 Task: Create a task  Create a new online platform for peer-to-peer rental services , assign it to team member softage.1@softage.net in the project AgileImpact and update the status of the task to  At Risk , set the priority of the task to Medium
Action: Mouse moved to (75, 54)
Screenshot: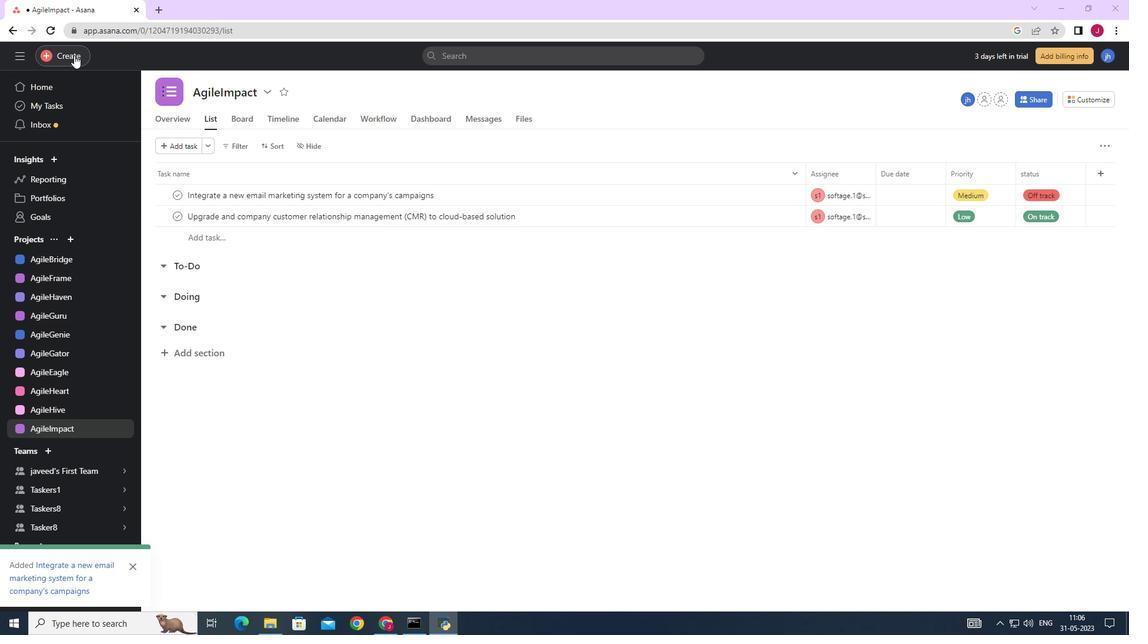 
Action: Mouse pressed left at (75, 54)
Screenshot: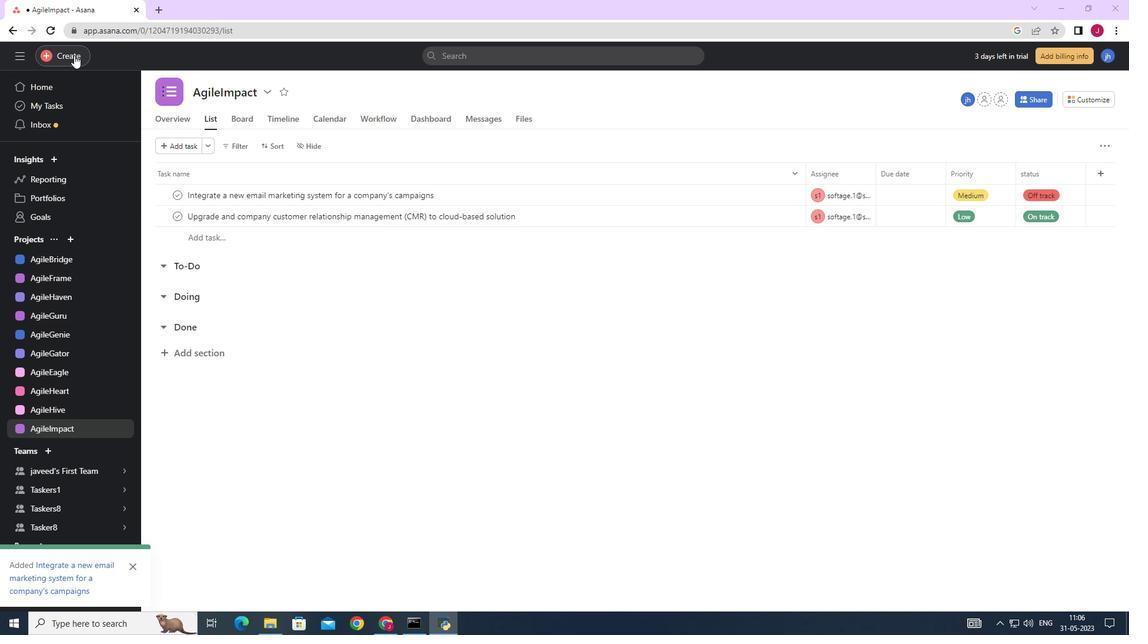 
Action: Mouse moved to (147, 60)
Screenshot: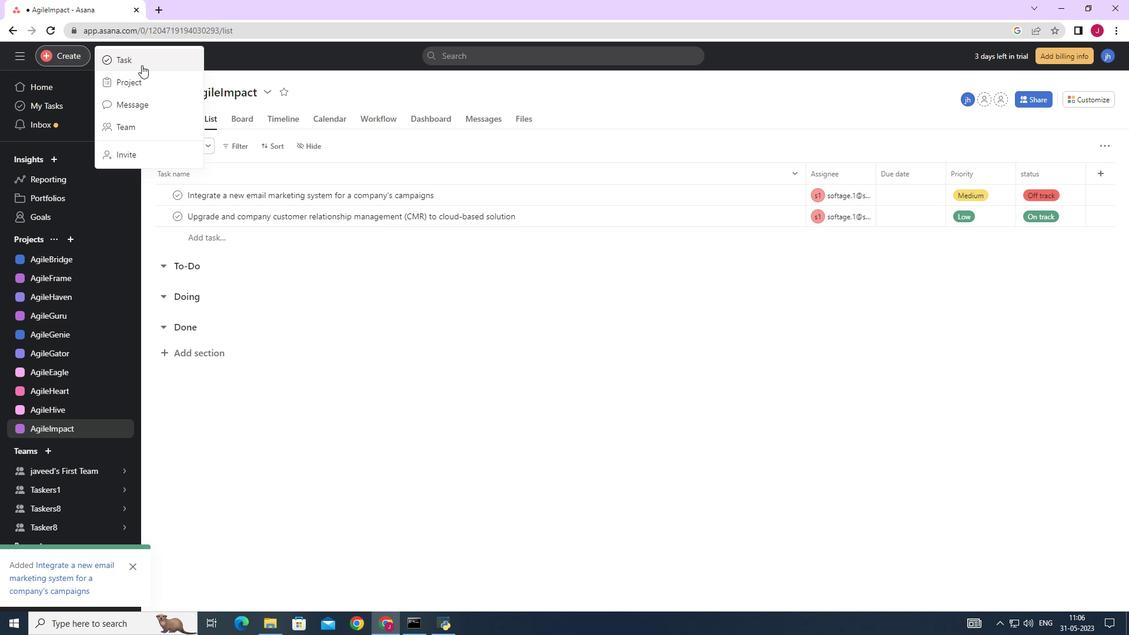 
Action: Mouse pressed left at (147, 60)
Screenshot: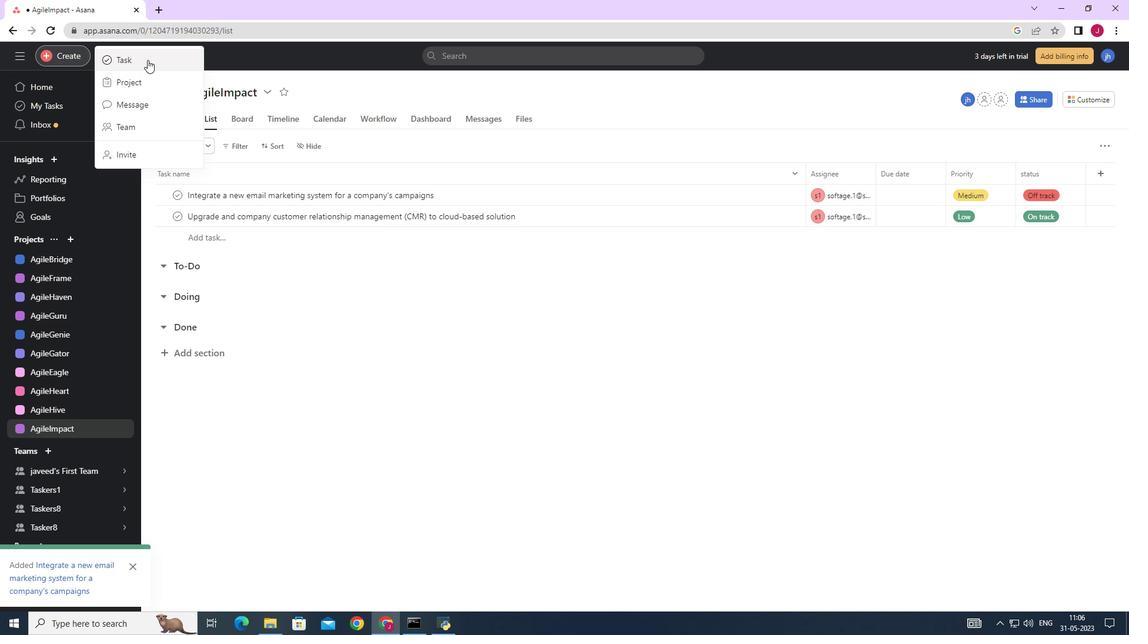 
Action: Mouse moved to (920, 392)
Screenshot: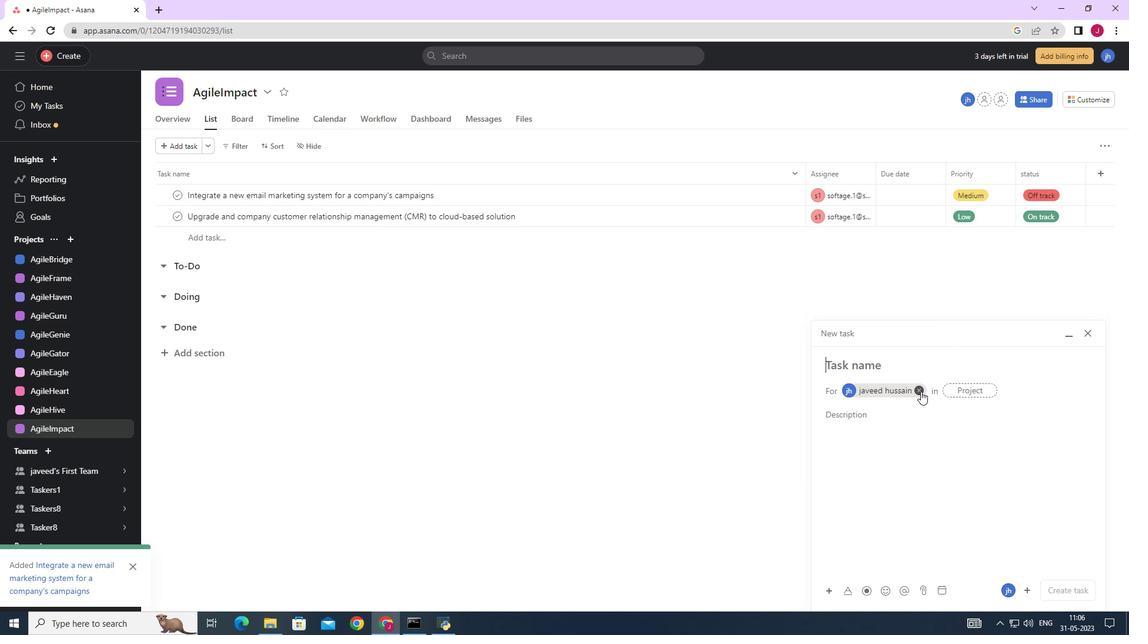 
Action: Mouse pressed left at (920, 392)
Screenshot: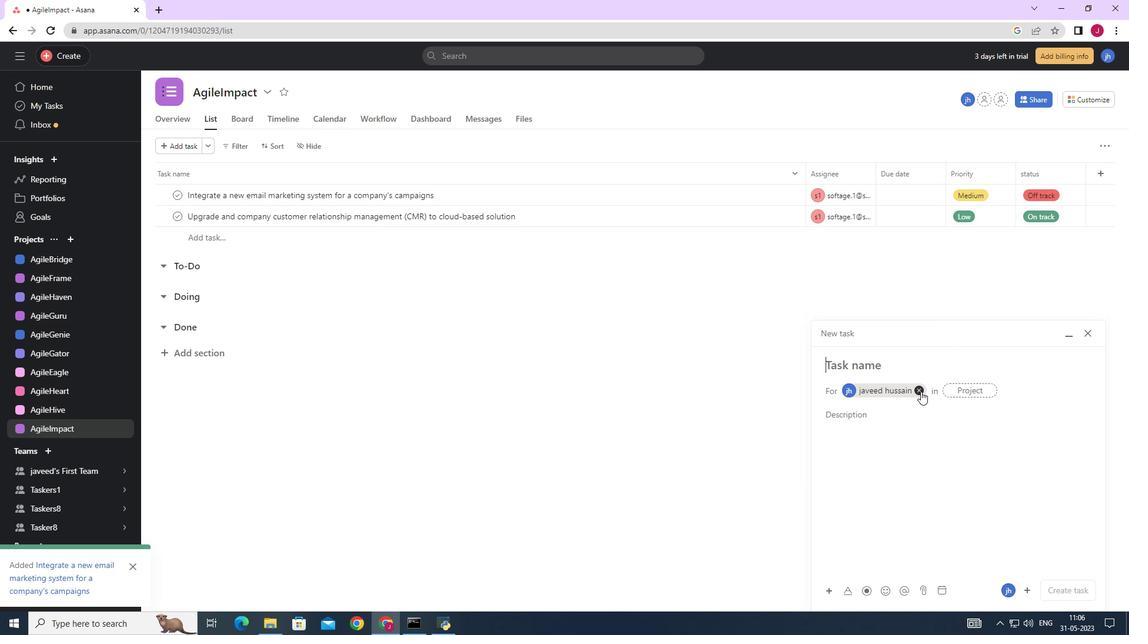 
Action: Mouse moved to (848, 360)
Screenshot: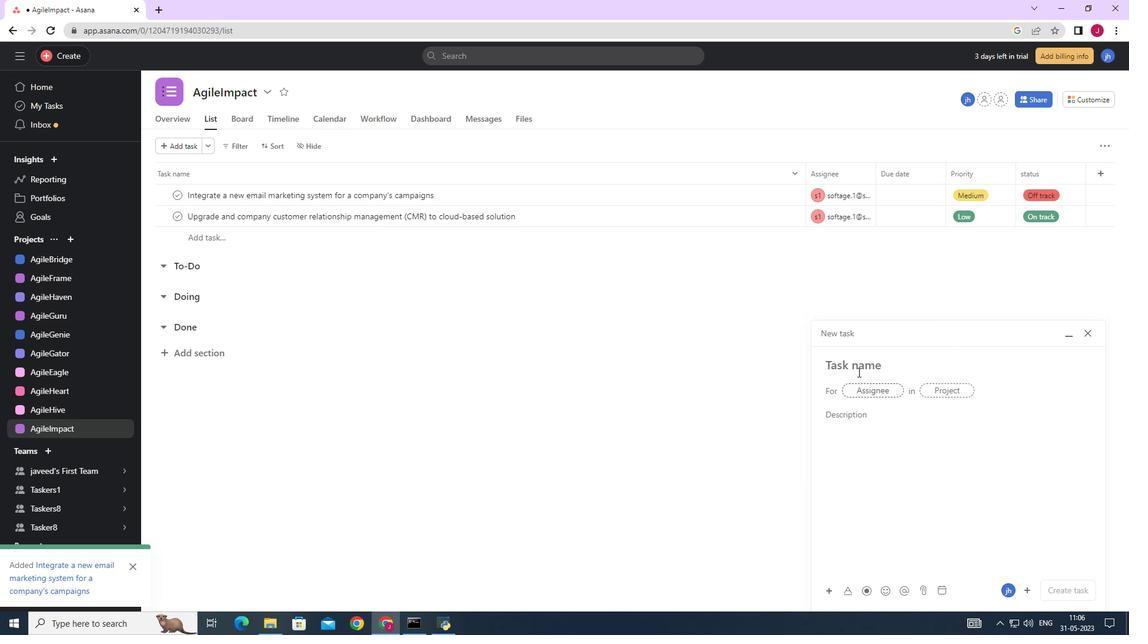 
Action: Key pressed <Key.caps_lock>C<Key.caps_lock>reate<Key.space>a<Key.space>new<Key.space>online<Key.space>platform<Key.space>for<Key.space>peer-to-peer<Key.space>rental<Key.space>services
Screenshot: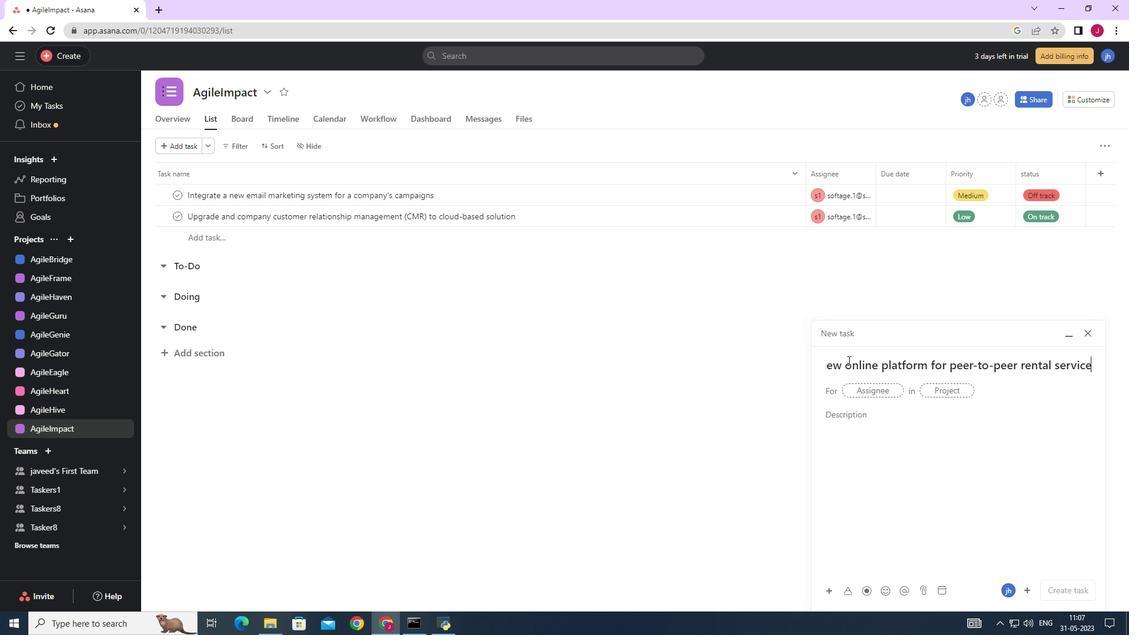 
Action: Mouse moved to (870, 393)
Screenshot: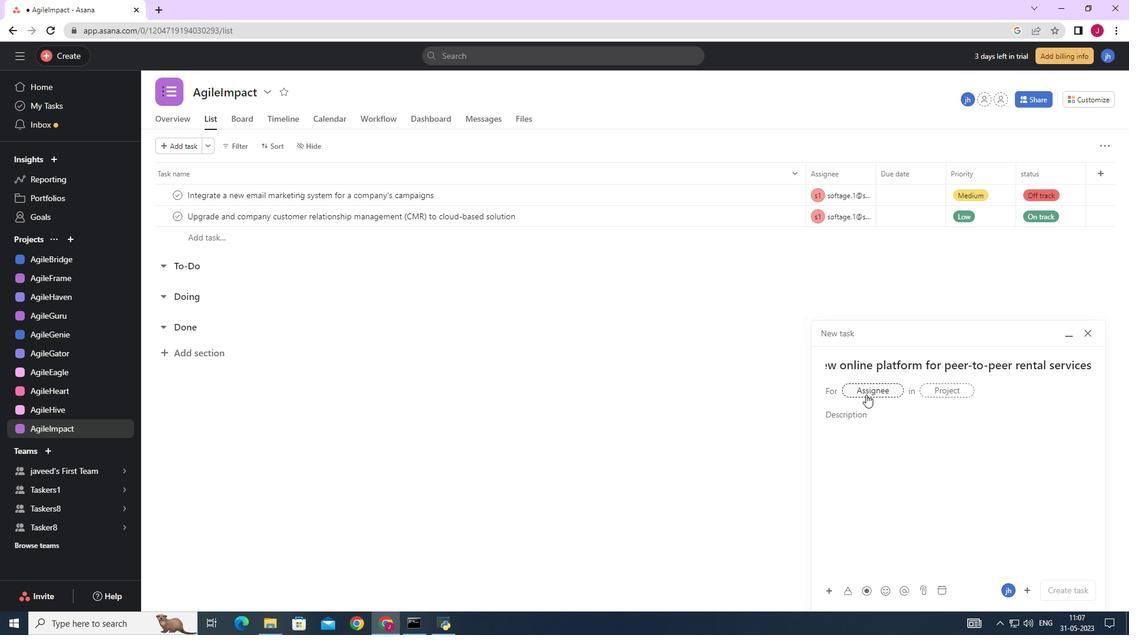 
Action: Mouse pressed left at (870, 393)
Screenshot: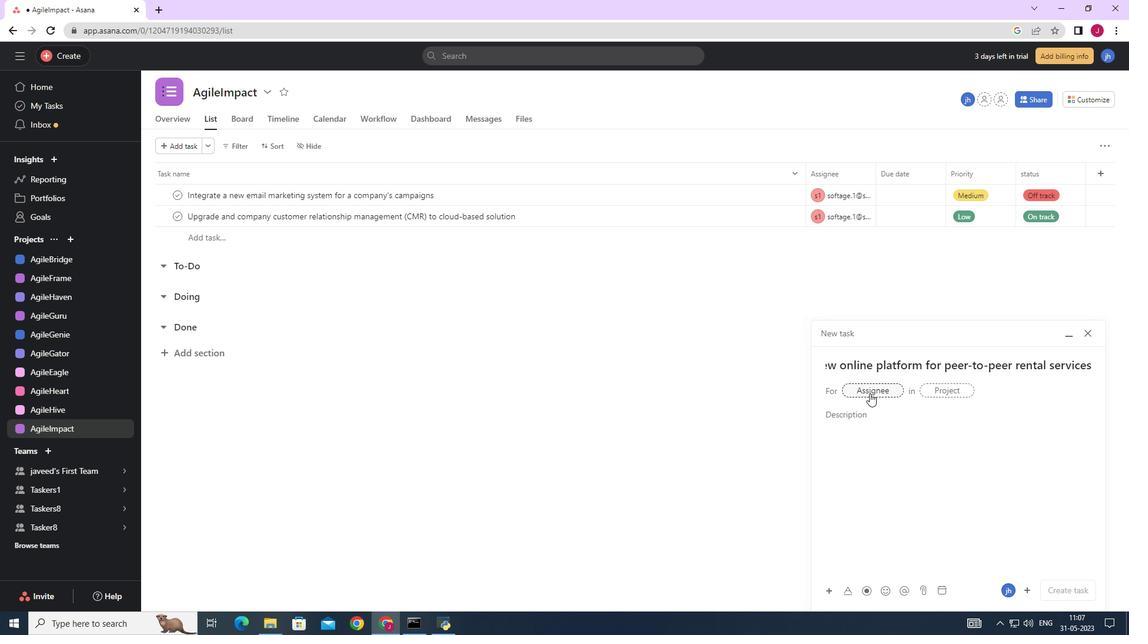 
Action: Key pressed softage.1
Screenshot: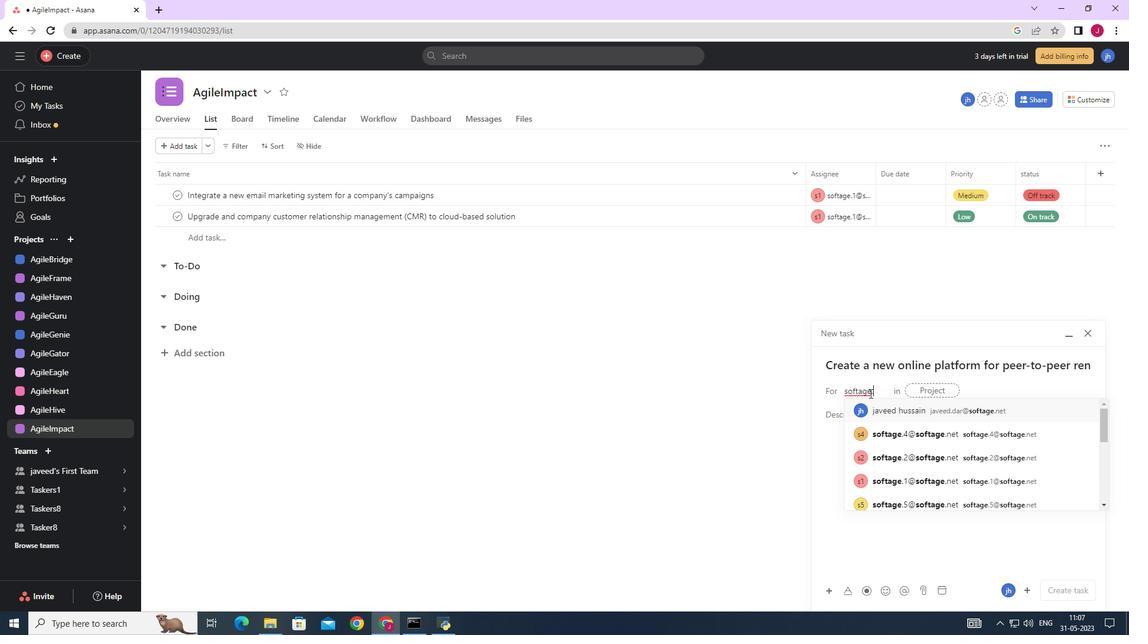 
Action: Mouse moved to (937, 408)
Screenshot: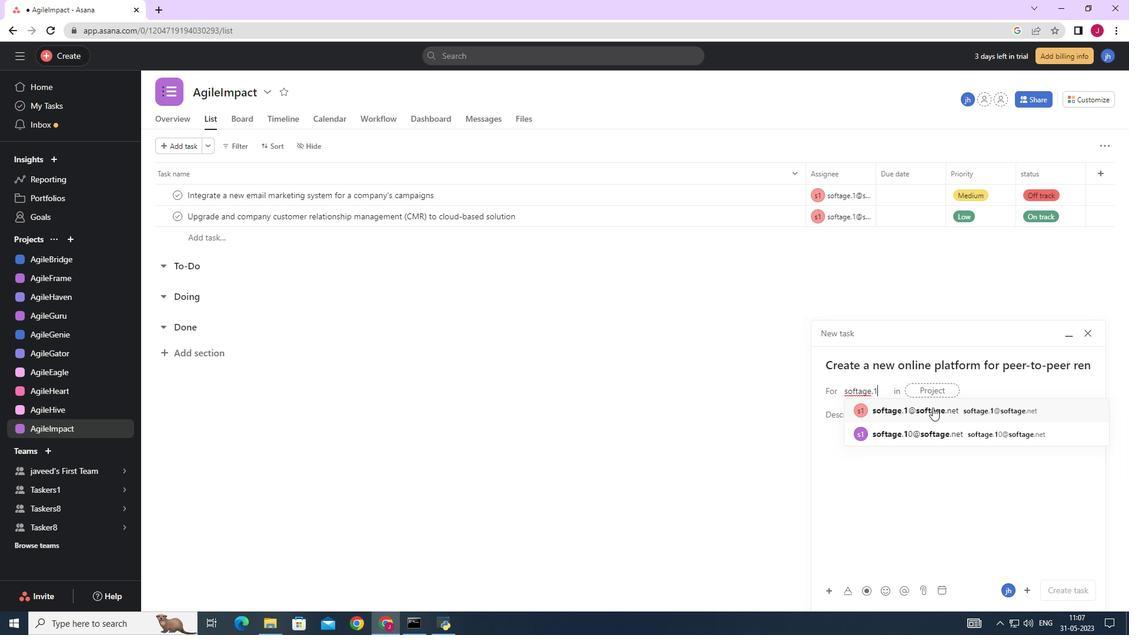 
Action: Mouse pressed left at (937, 408)
Screenshot: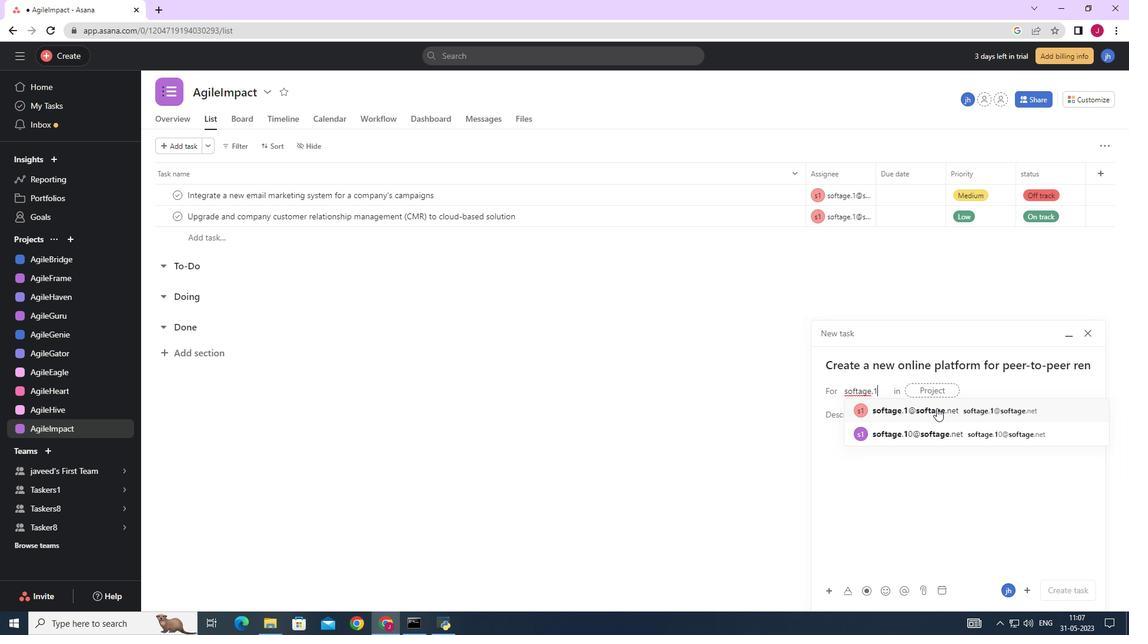 
Action: Mouse moved to (747, 411)
Screenshot: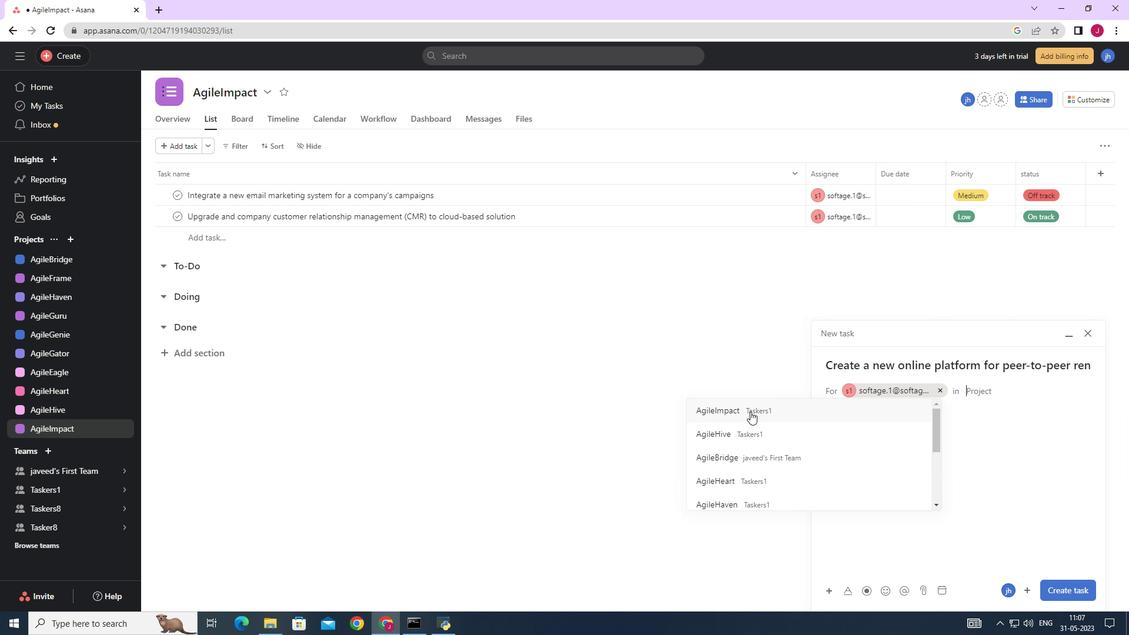 
Action: Mouse pressed left at (747, 411)
Screenshot: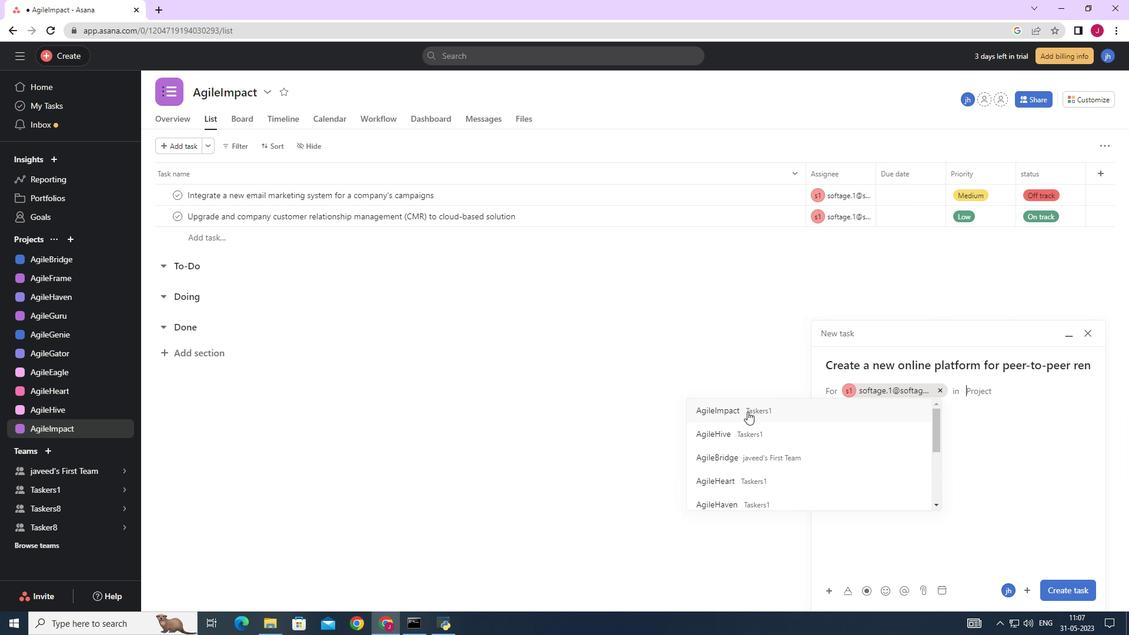 
Action: Mouse moved to (882, 417)
Screenshot: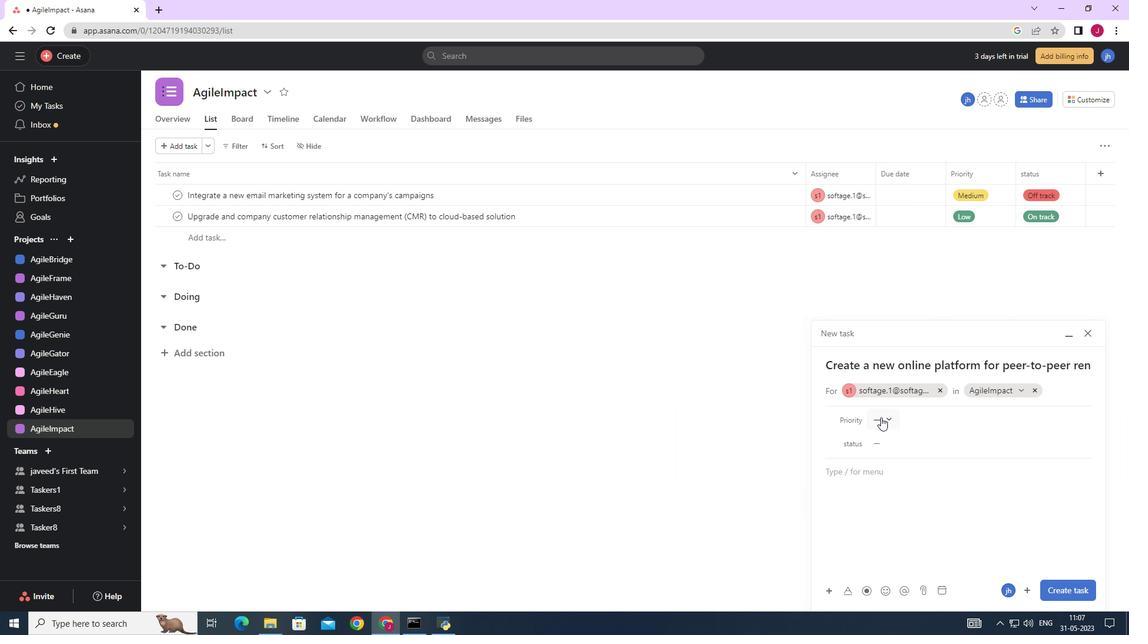 
Action: Mouse pressed left at (882, 417)
Screenshot: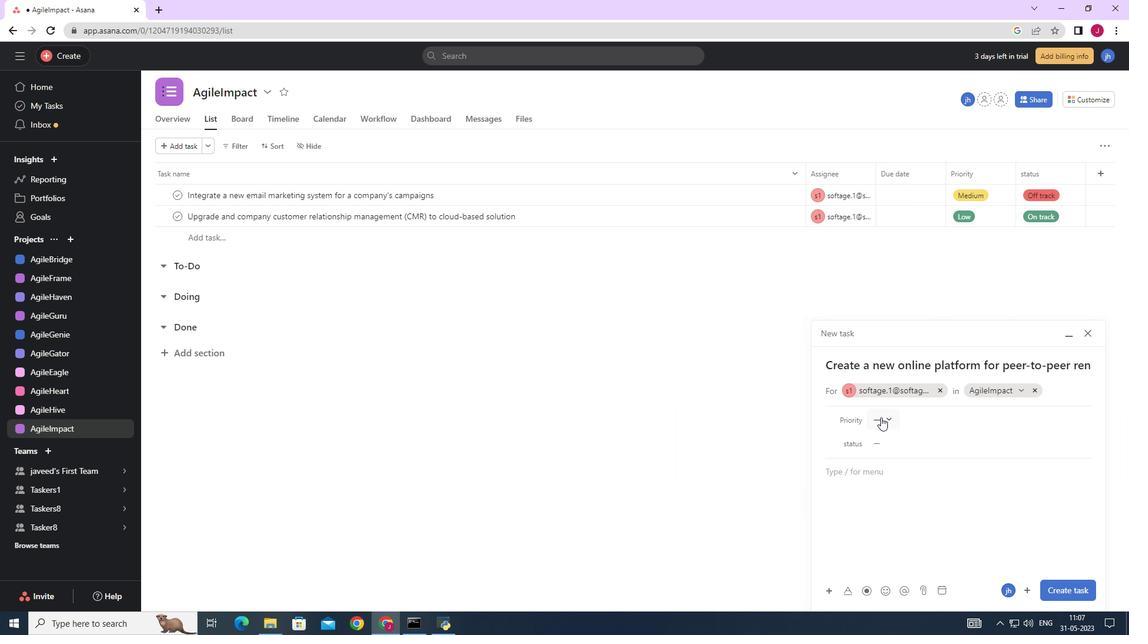 
Action: Mouse moved to (917, 481)
Screenshot: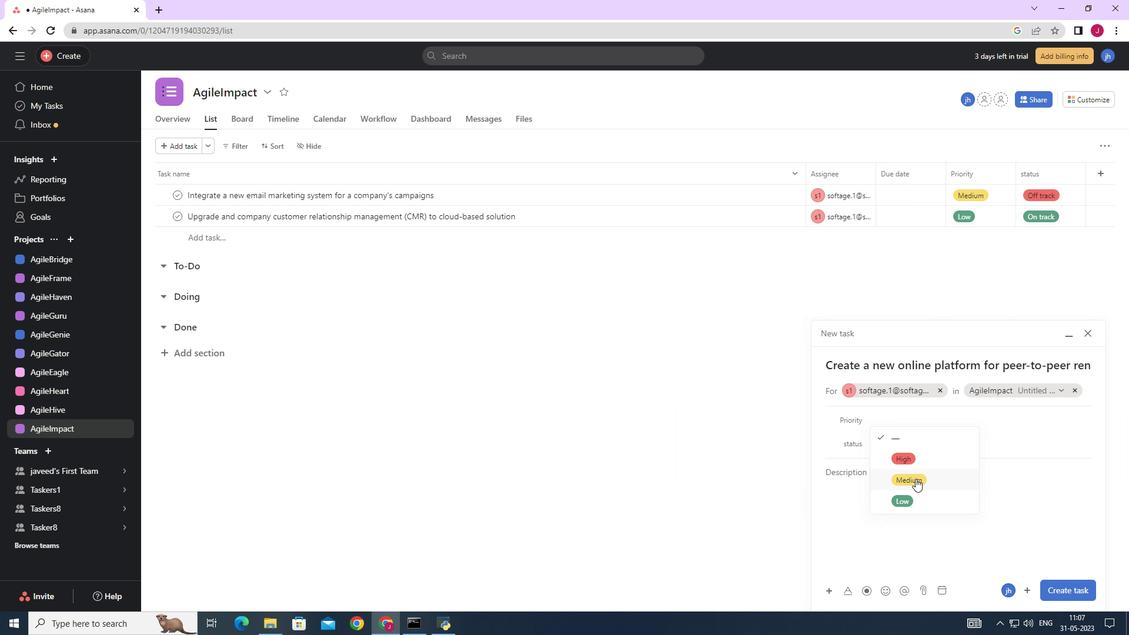 
Action: Mouse pressed left at (917, 481)
Screenshot: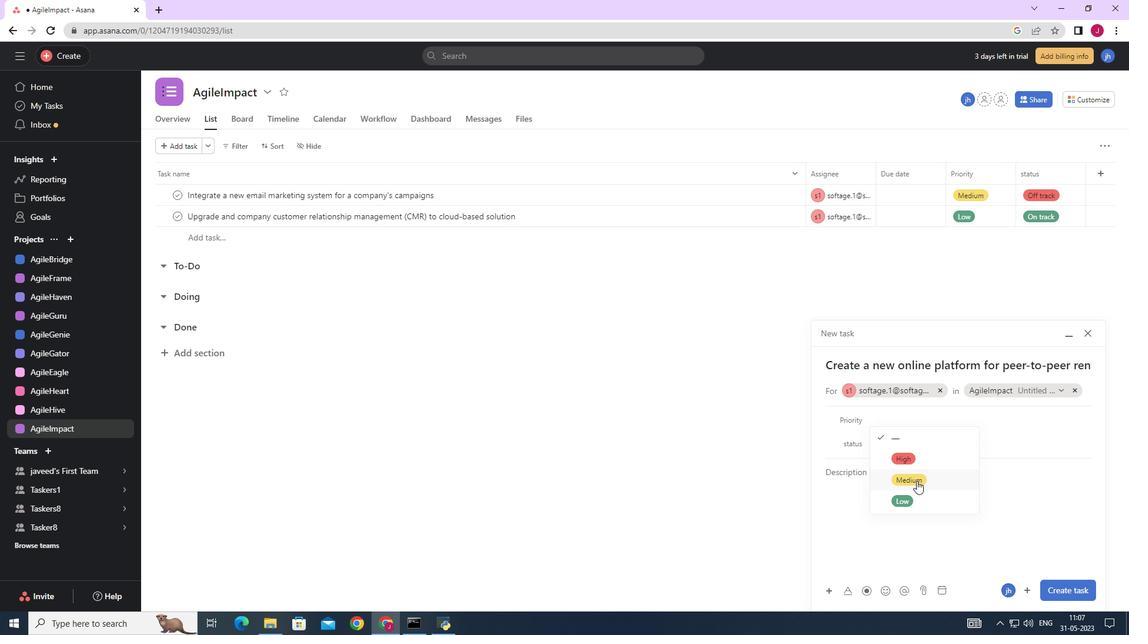 
Action: Mouse moved to (895, 443)
Screenshot: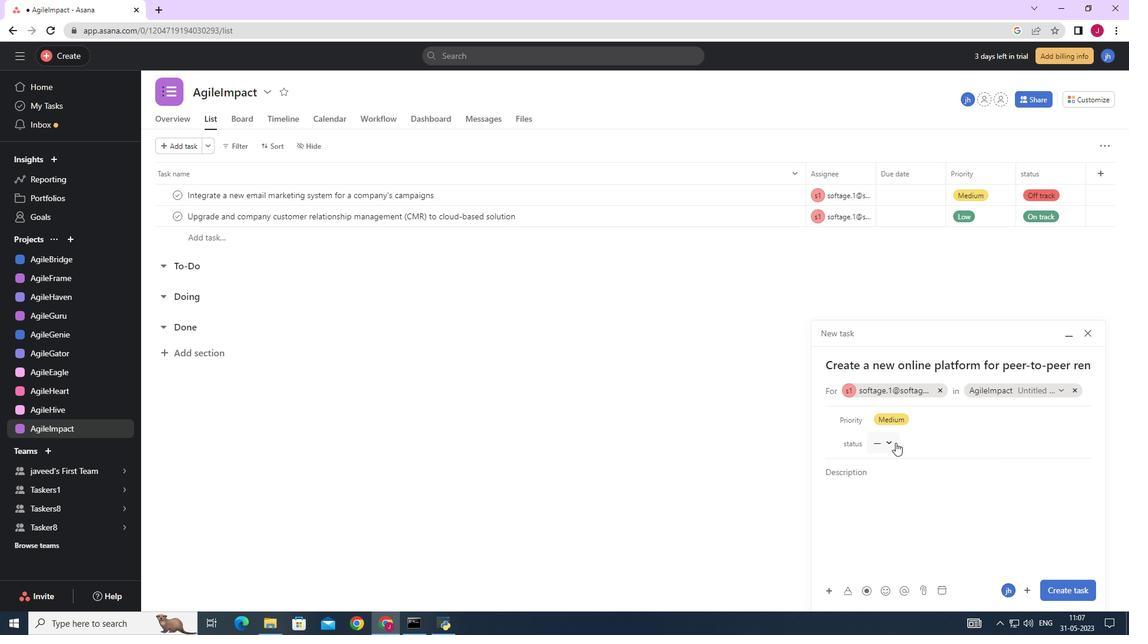 
Action: Mouse pressed left at (895, 443)
Screenshot: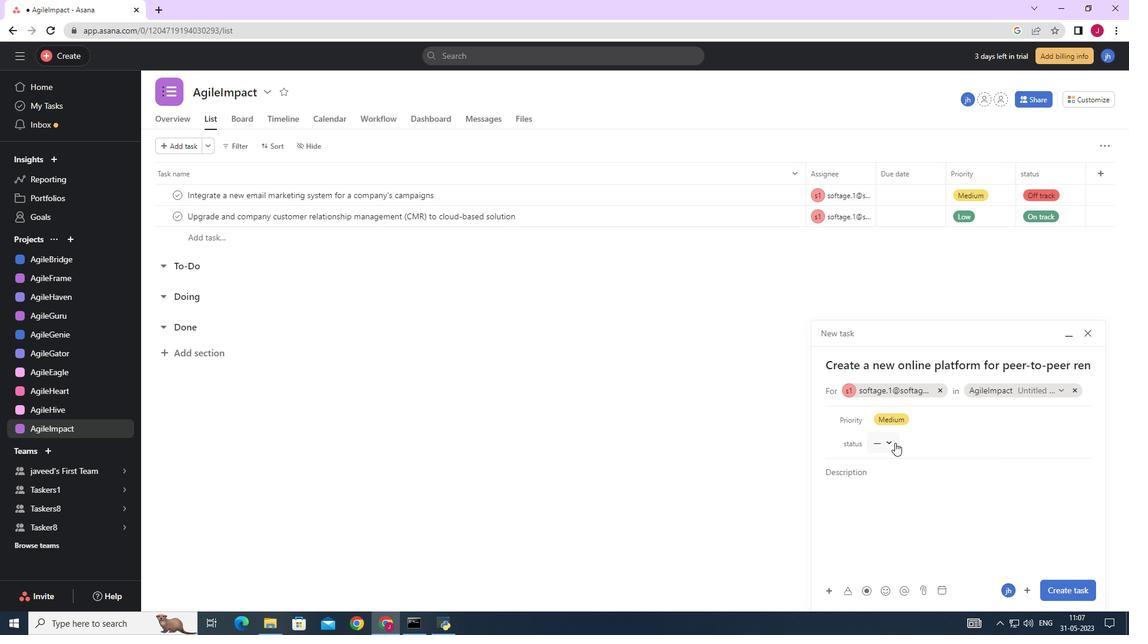 
Action: Mouse moved to (896, 523)
Screenshot: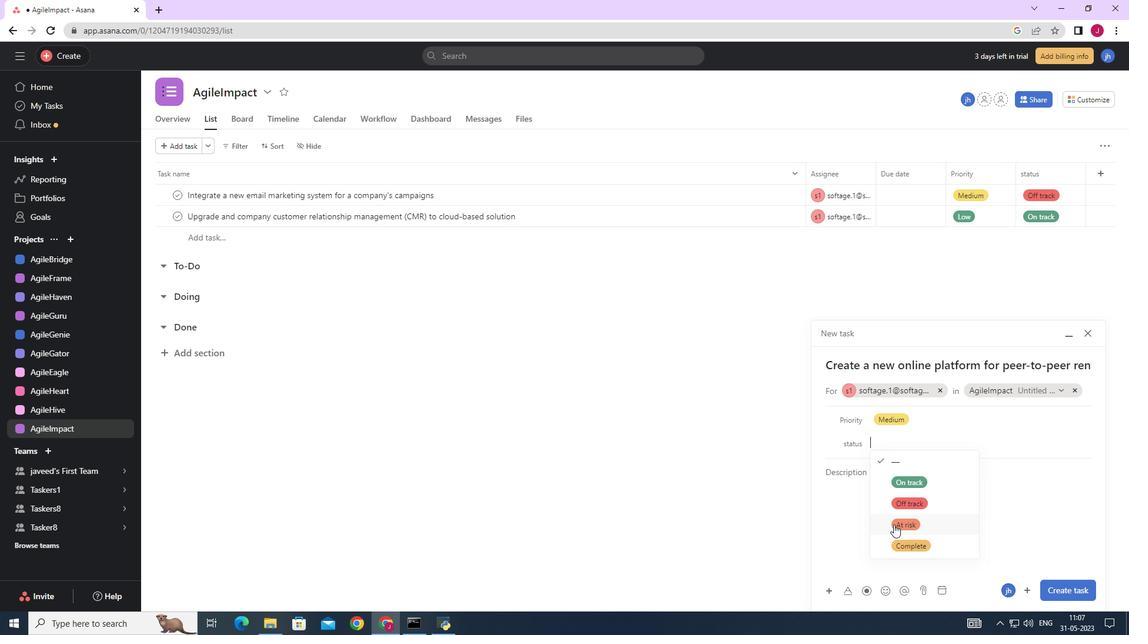 
Action: Mouse pressed left at (896, 523)
Screenshot: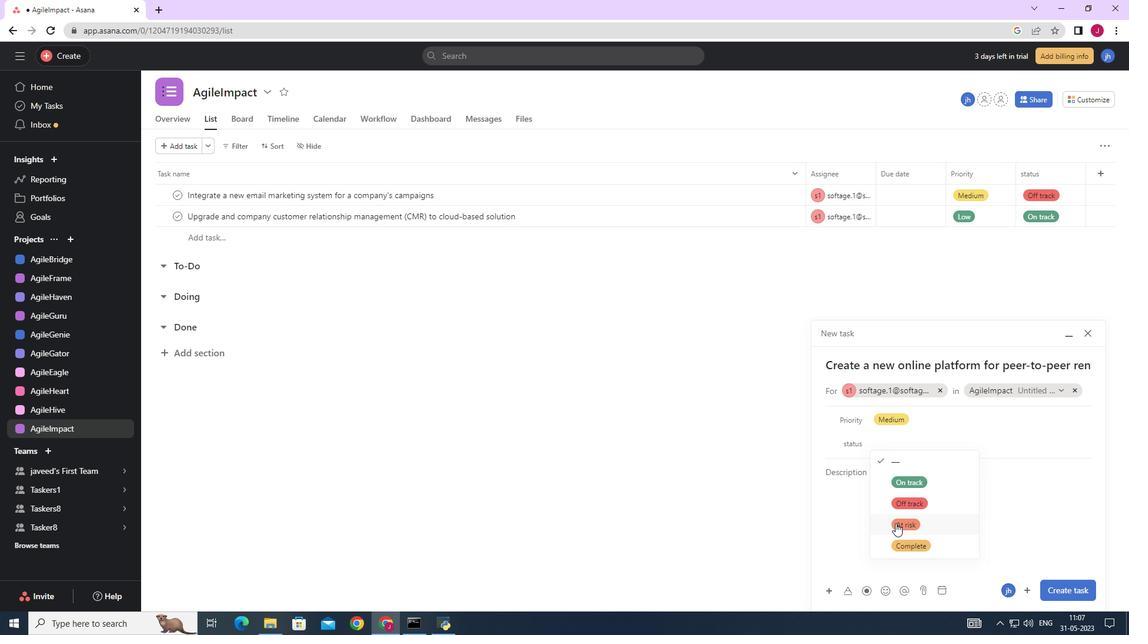
Action: Mouse moved to (1058, 590)
Screenshot: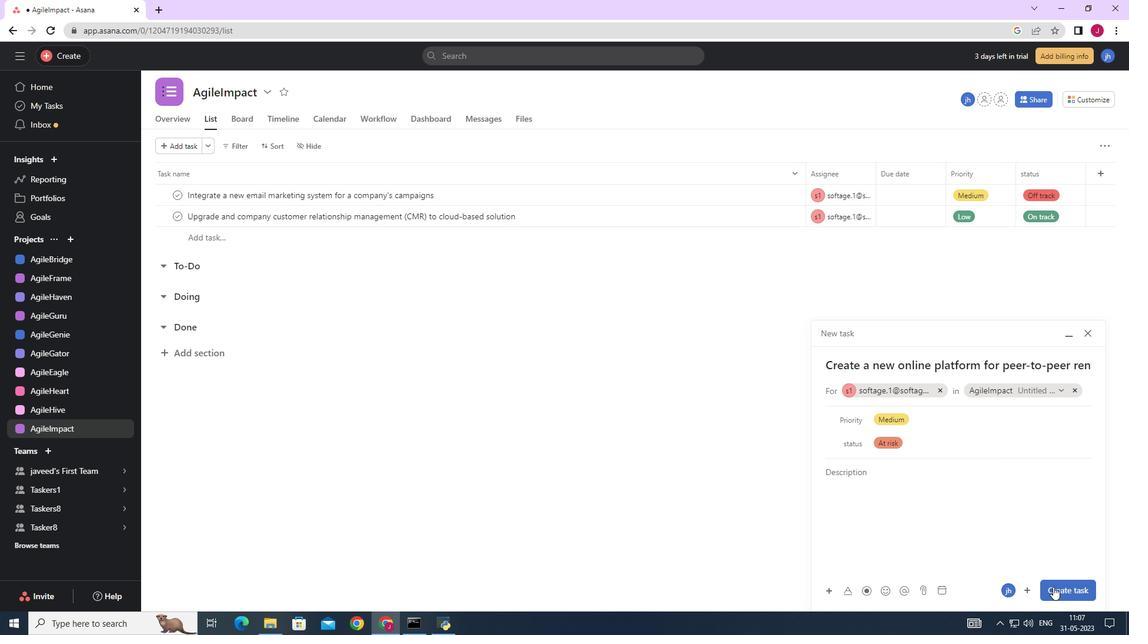
Action: Mouse pressed left at (1058, 590)
Screenshot: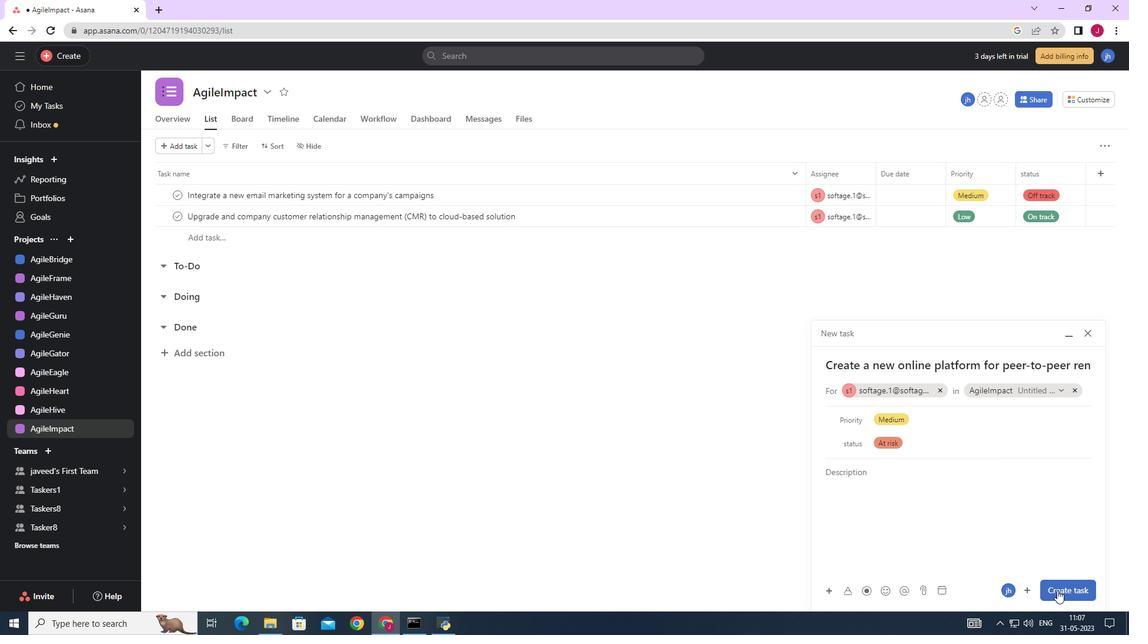 
Action: Mouse moved to (925, 517)
Screenshot: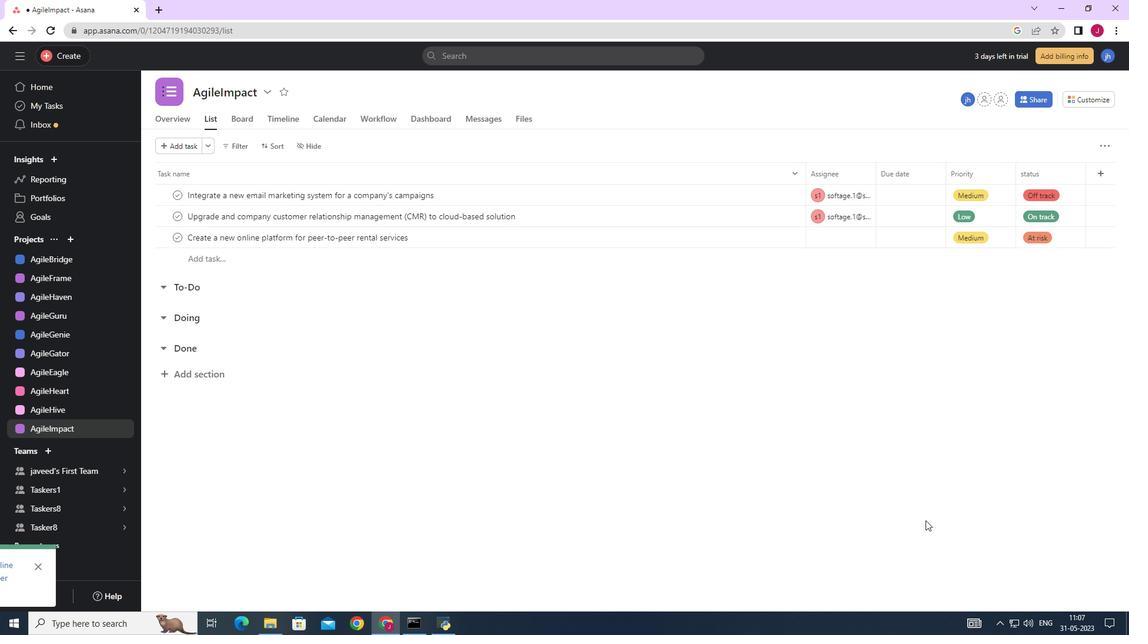
